 Task: Use the formula "AVERAGE" in spreadsheet "Project protfolio".
Action: Mouse moved to (868, 131)
Screenshot: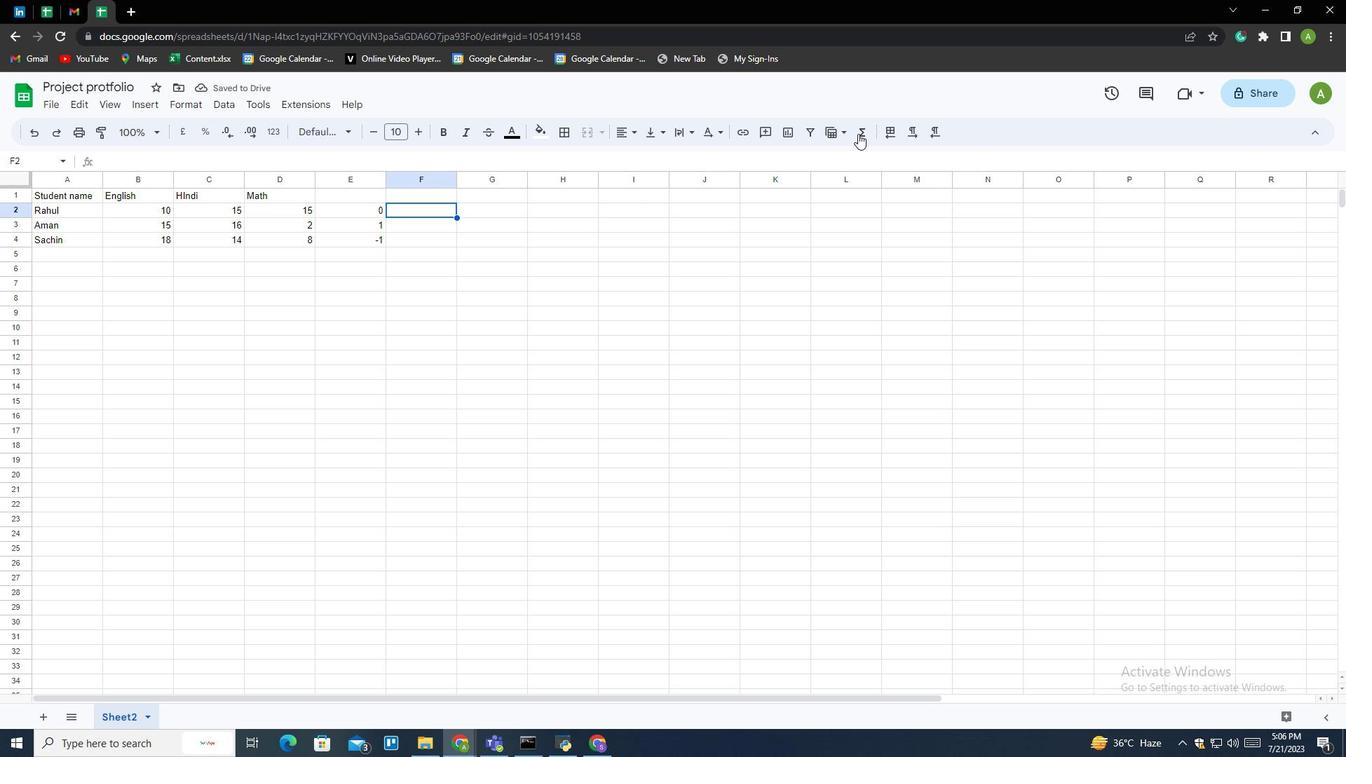 
Action: Mouse pressed left at (868, 131)
Screenshot: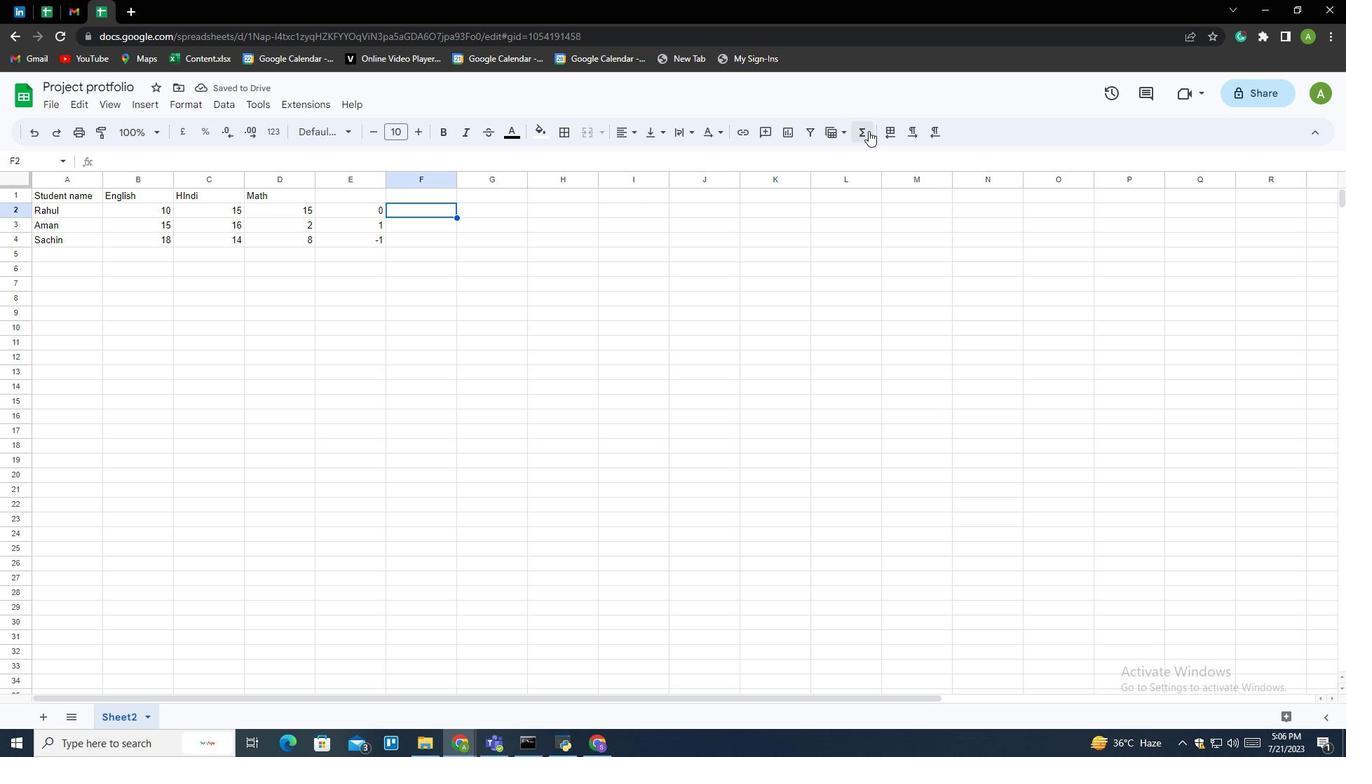 
Action: Mouse moved to (907, 279)
Screenshot: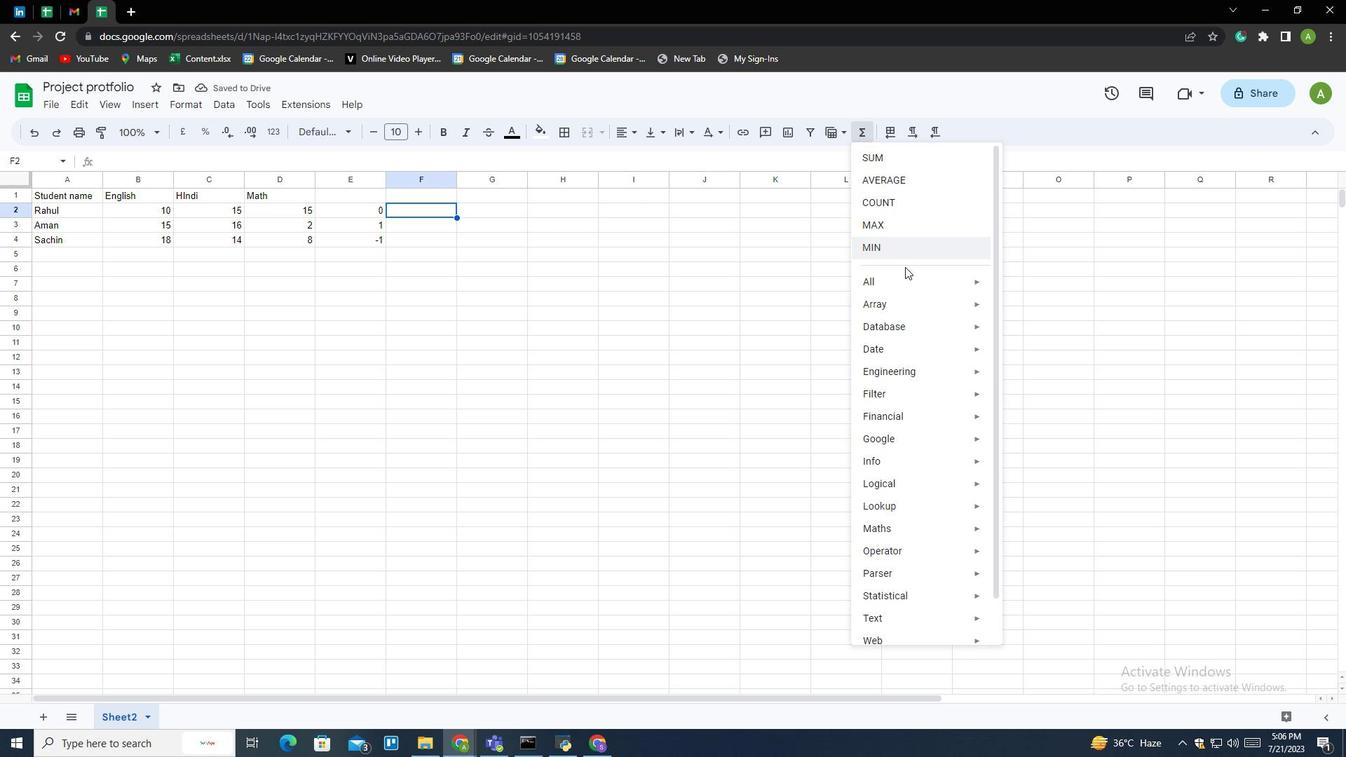 
Action: Mouse pressed left at (907, 279)
Screenshot: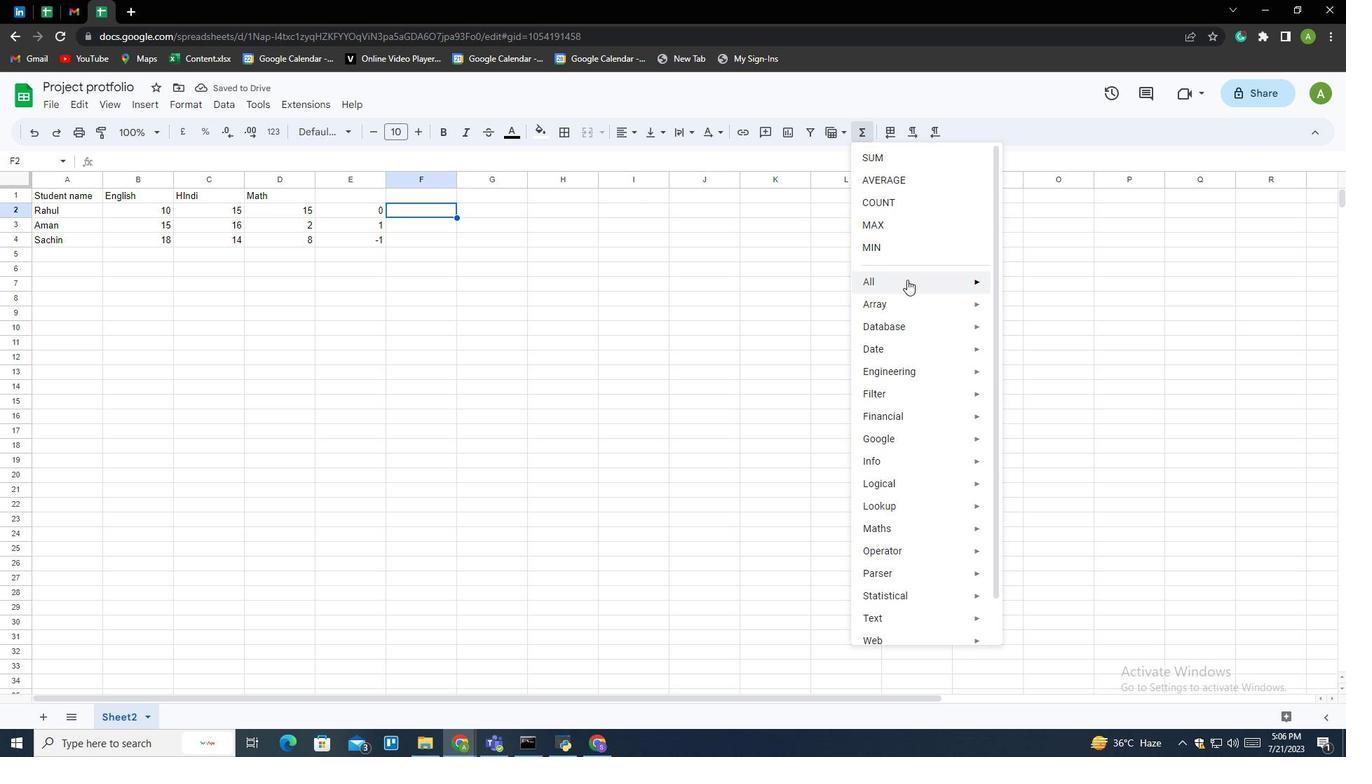 
Action: Mouse moved to (1041, 482)
Screenshot: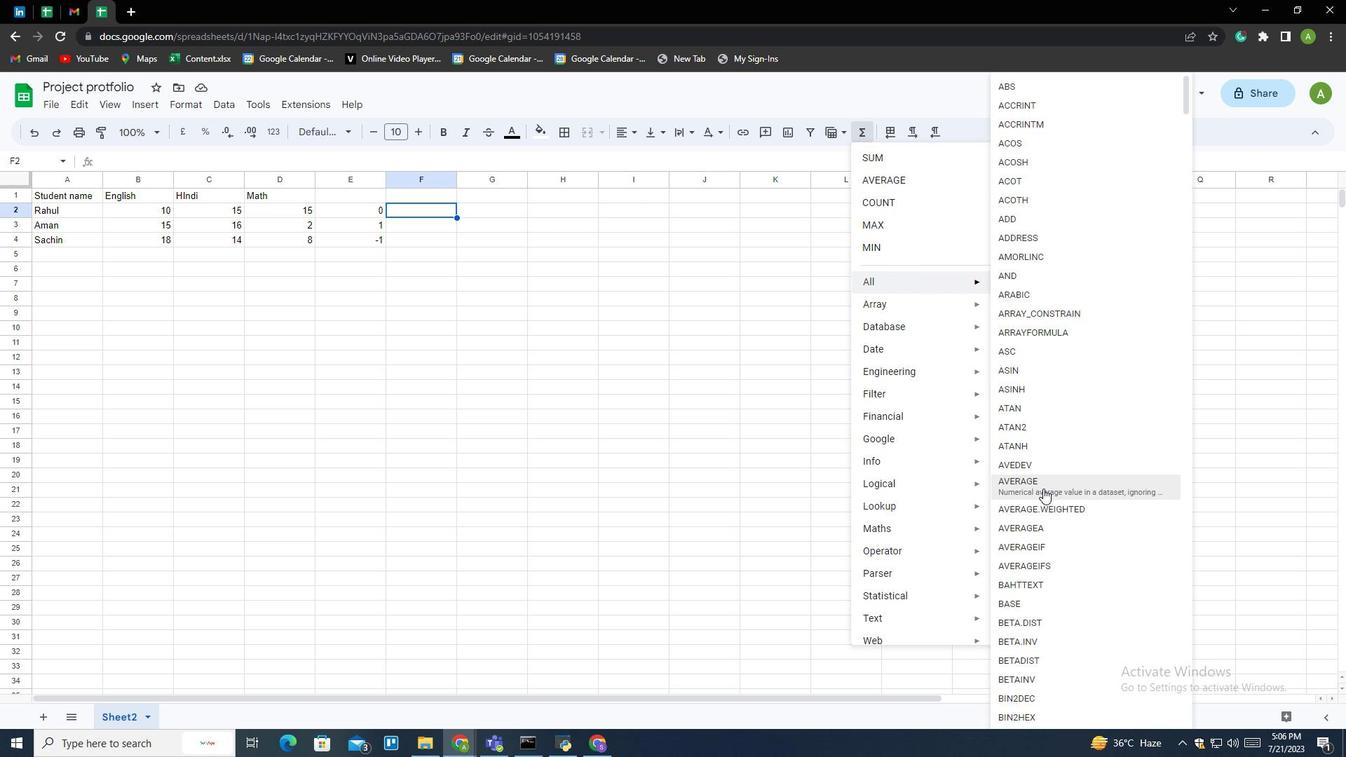 
Action: Mouse pressed left at (1041, 482)
Screenshot: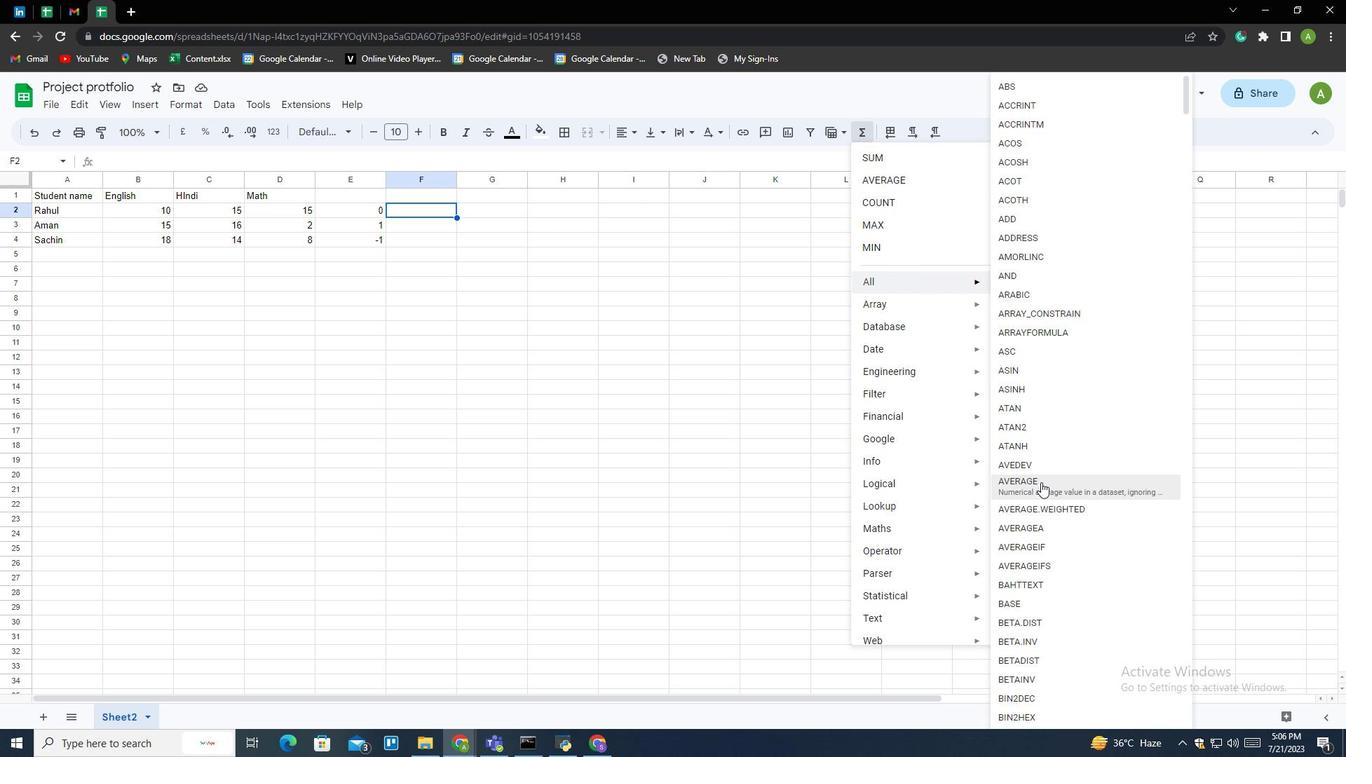 
Action: Mouse moved to (290, 205)
Screenshot: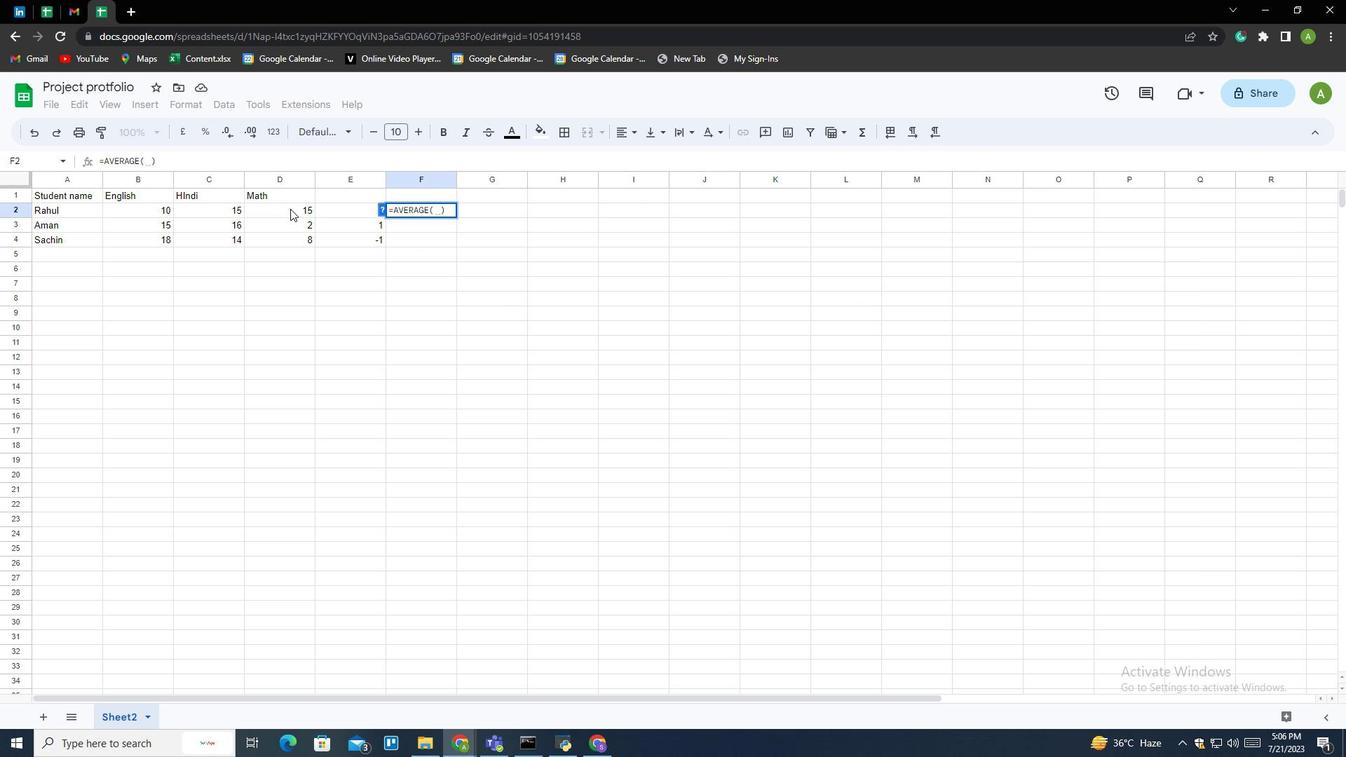 
Action: Mouse pressed left at (290, 205)
Screenshot: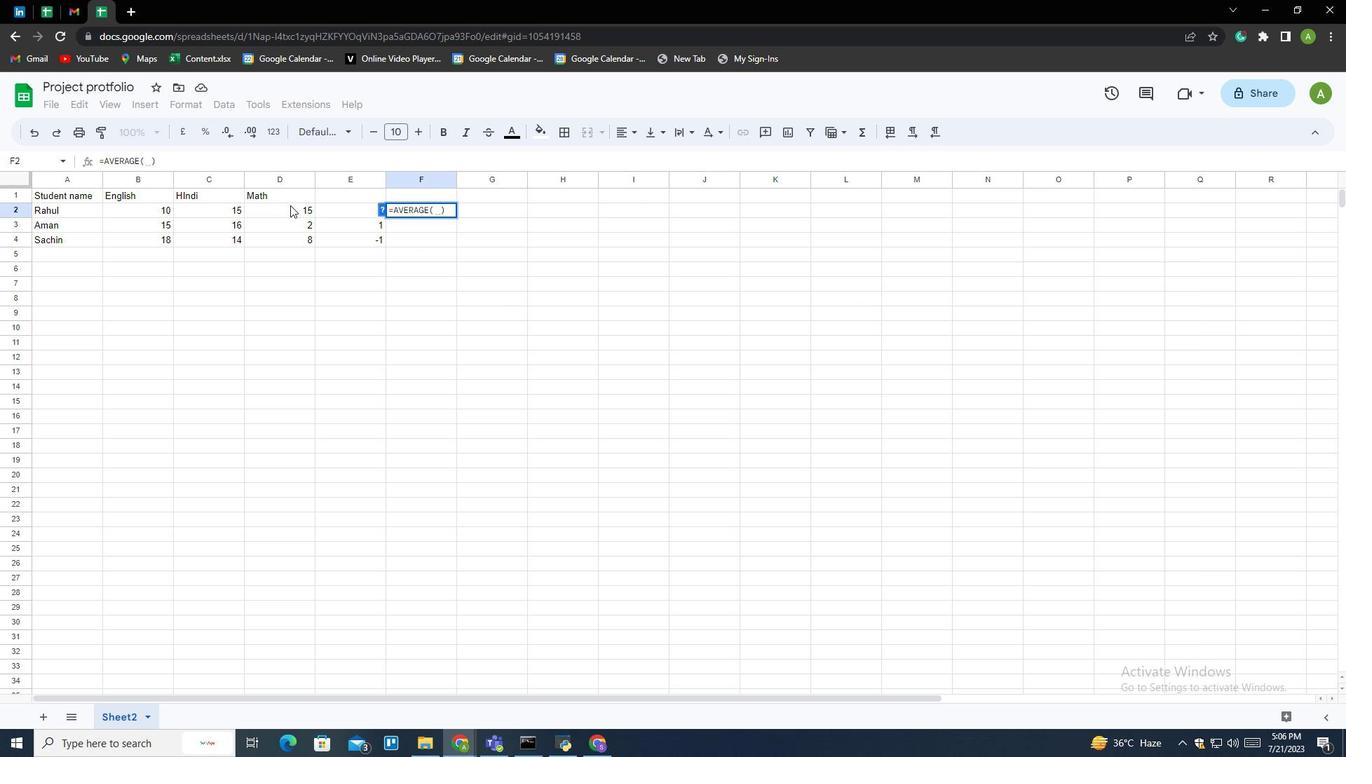 
Action: Mouse moved to (296, 241)
Screenshot: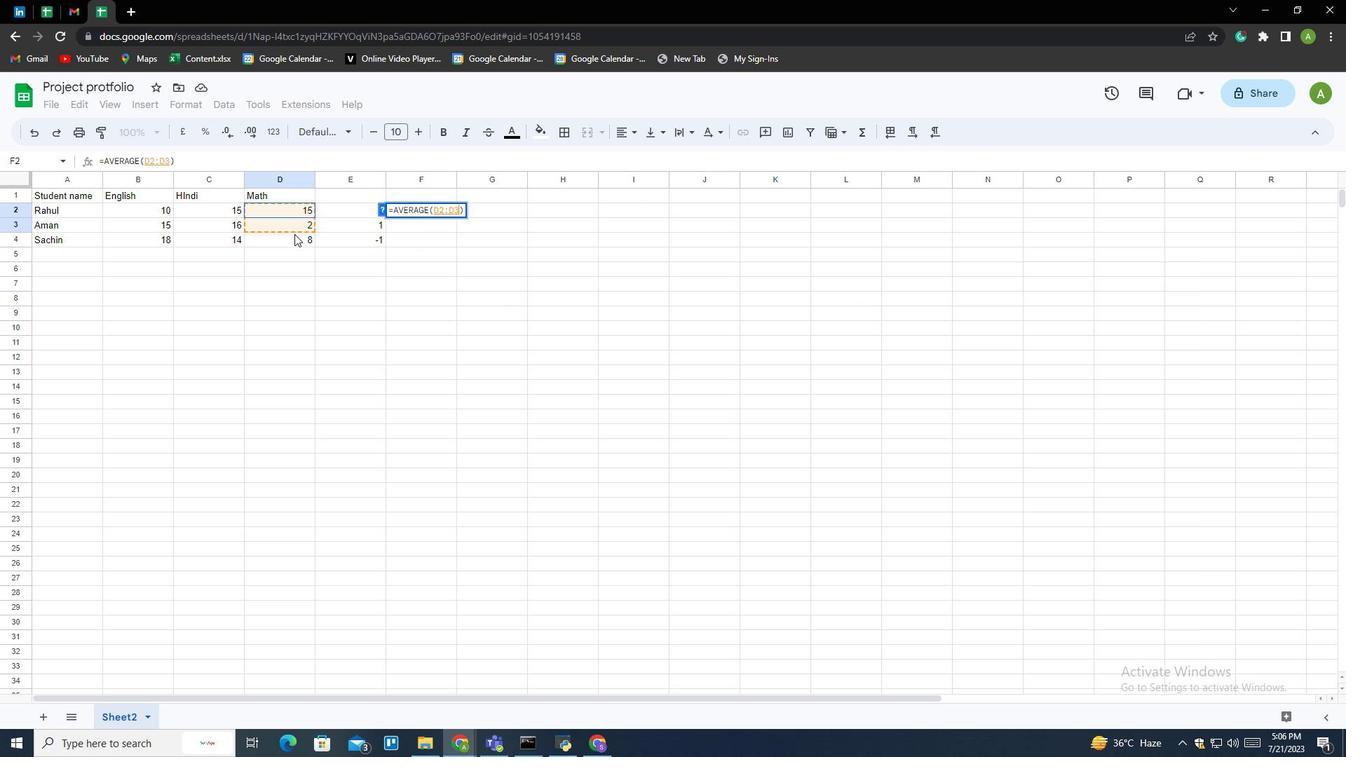
Action: Key pressed <Key.enter>
Screenshot: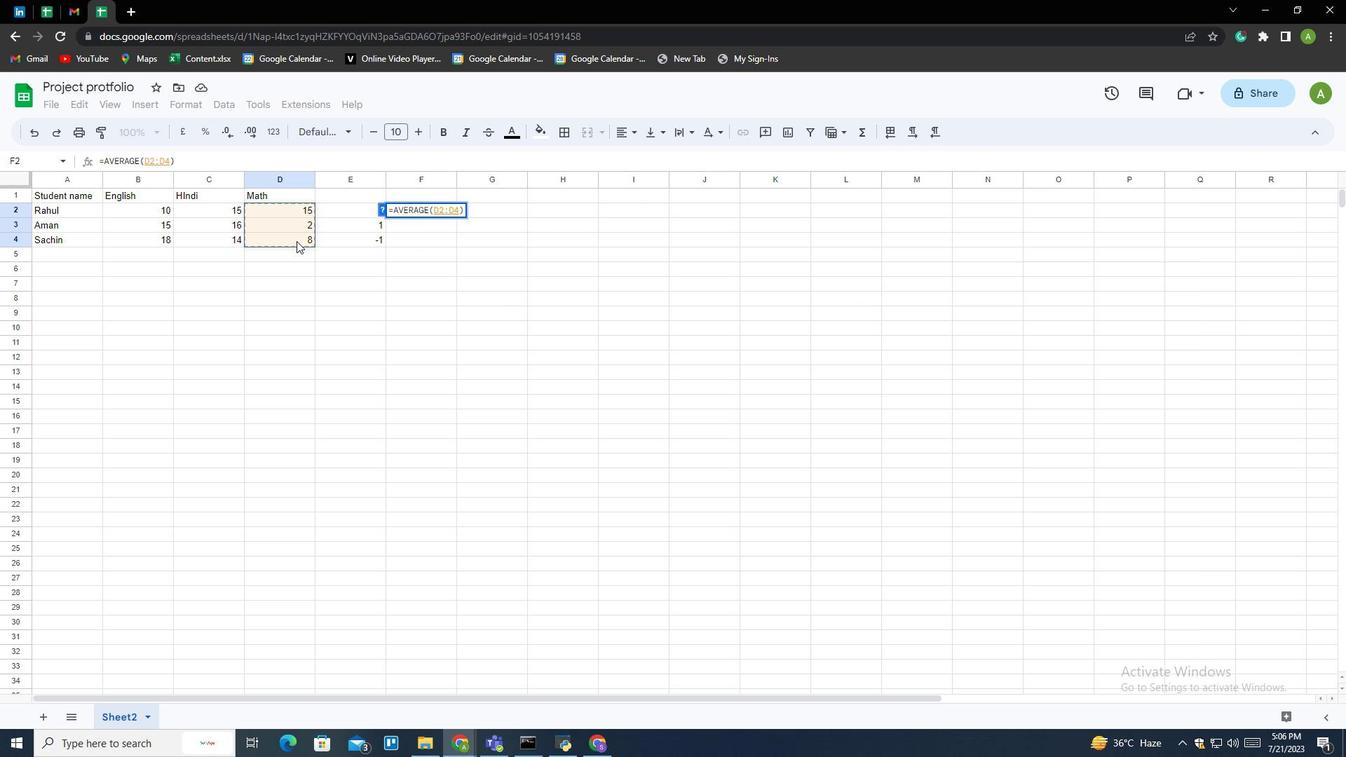 
